 Task: Move the task Integrate website with a new chatbot for customer support to the section Done in the project BlazePath and filter the tasks in the project by Due next week
Action: Mouse moved to (539, 218)
Screenshot: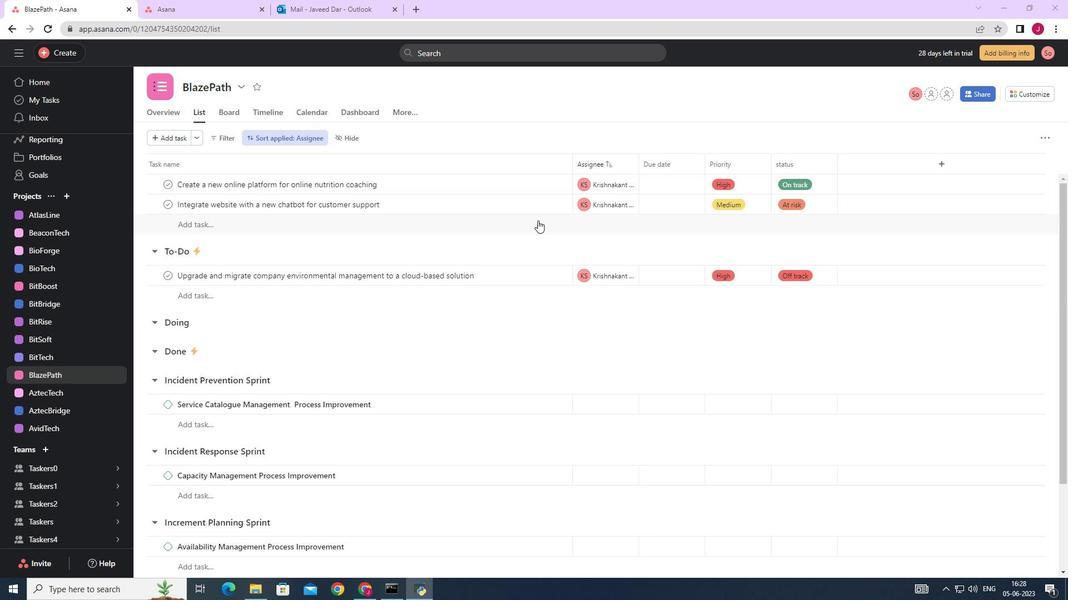 
Action: Mouse scrolled (539, 219) with delta (0, 0)
Screenshot: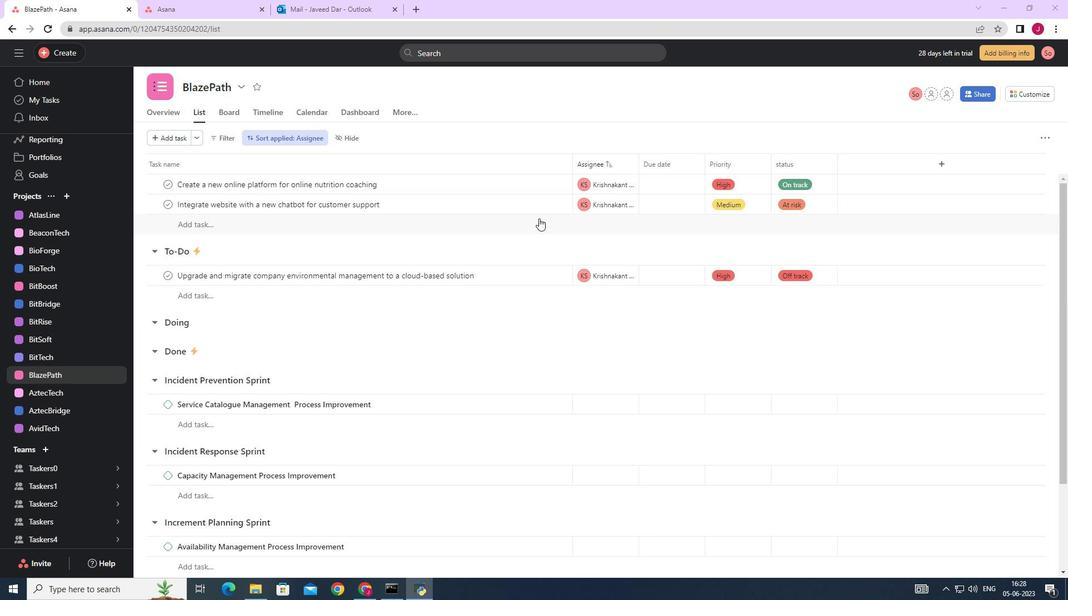 
Action: Mouse moved to (538, 204)
Screenshot: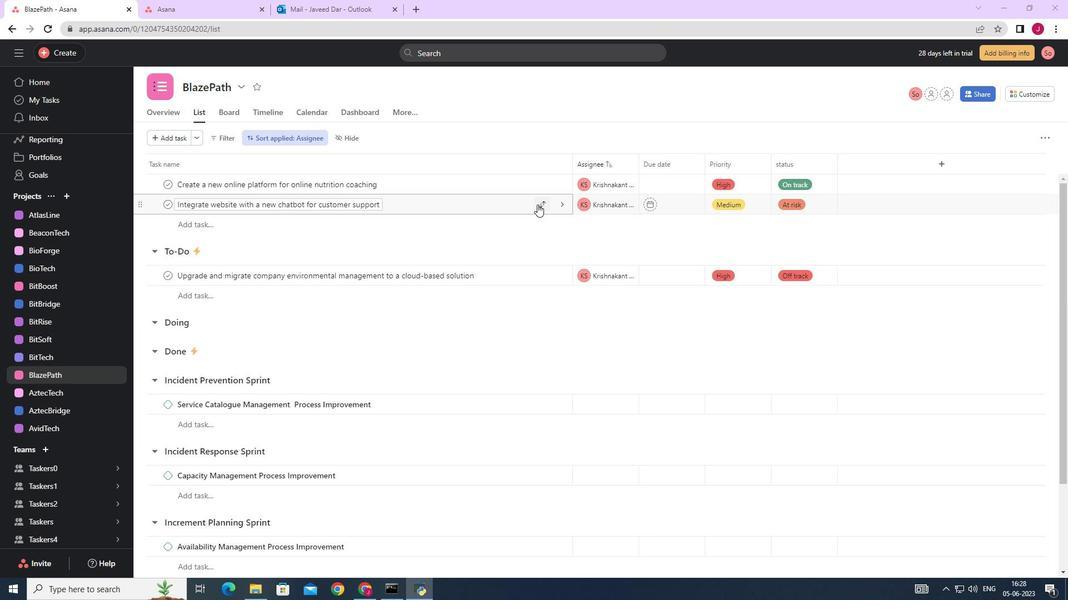 
Action: Mouse pressed left at (538, 204)
Screenshot: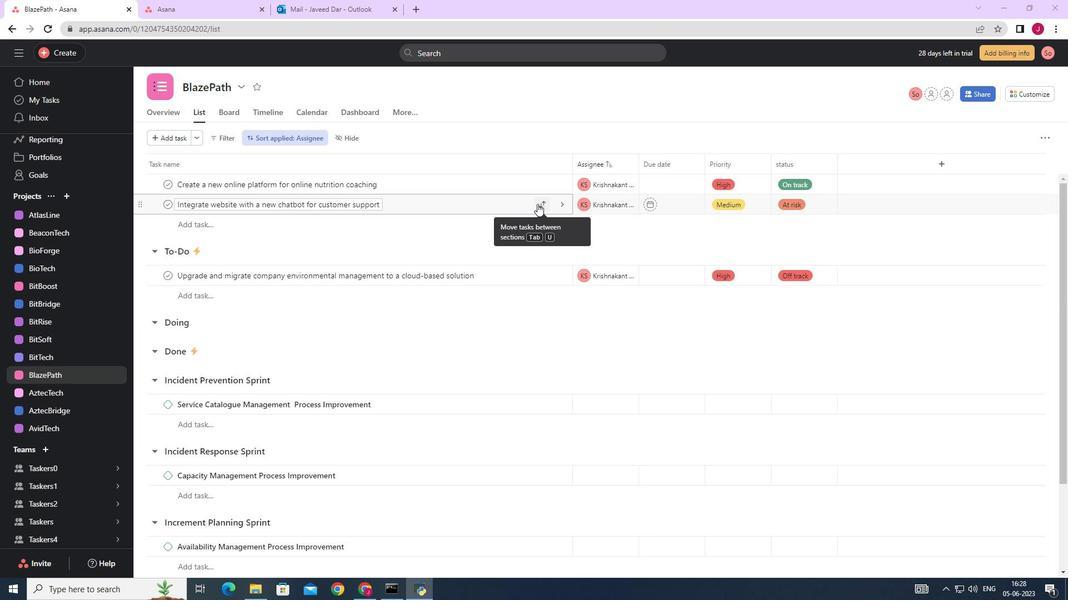 
Action: Mouse moved to (466, 305)
Screenshot: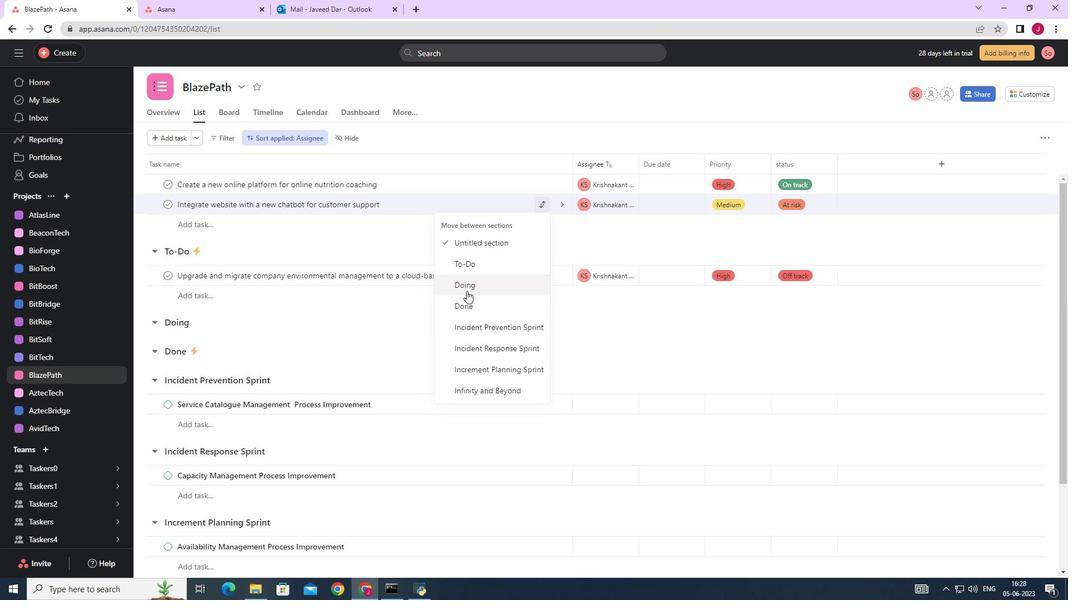 
Action: Mouse pressed left at (466, 305)
Screenshot: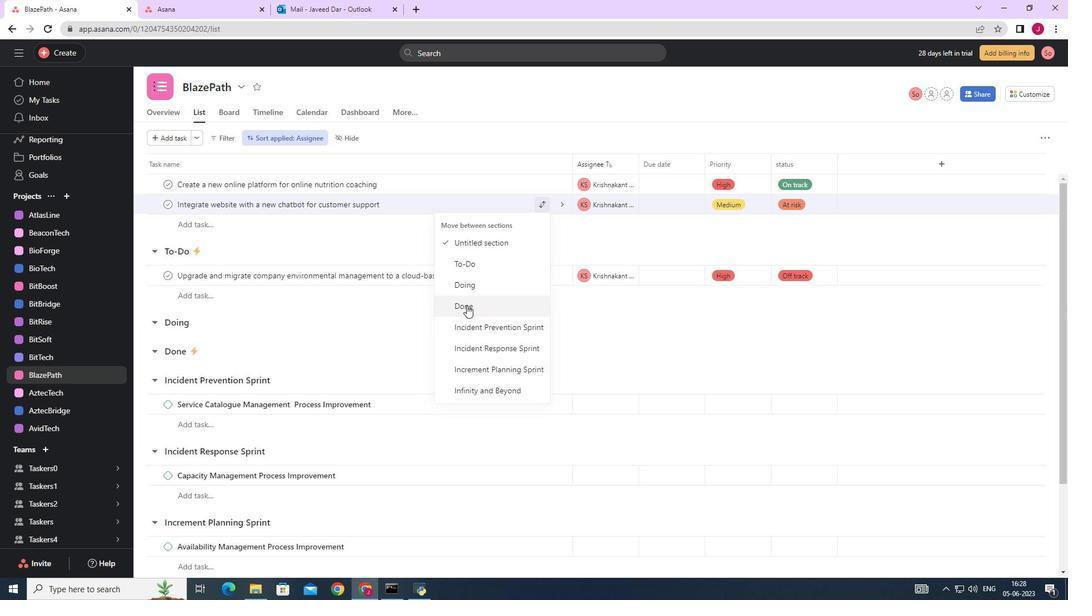 
Action: Mouse moved to (220, 137)
Screenshot: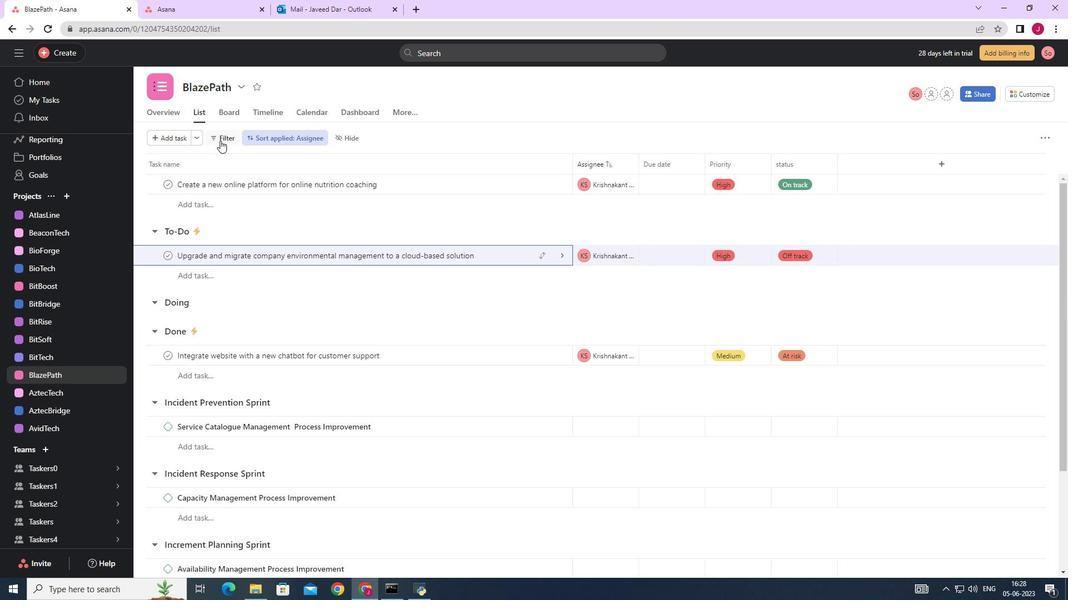 
Action: Mouse pressed left at (220, 137)
Screenshot: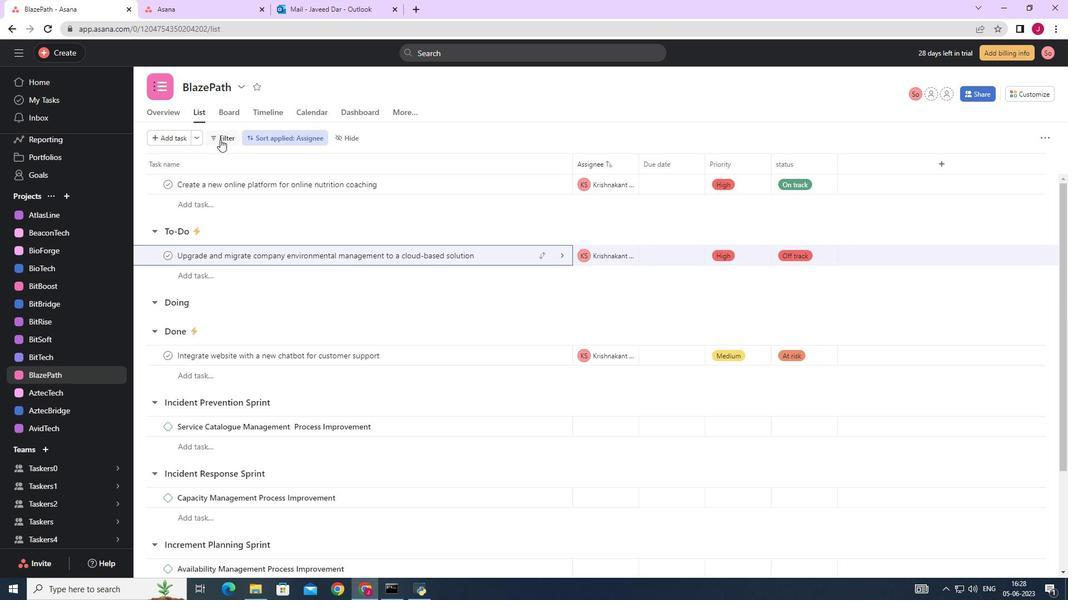 
Action: Mouse moved to (250, 202)
Screenshot: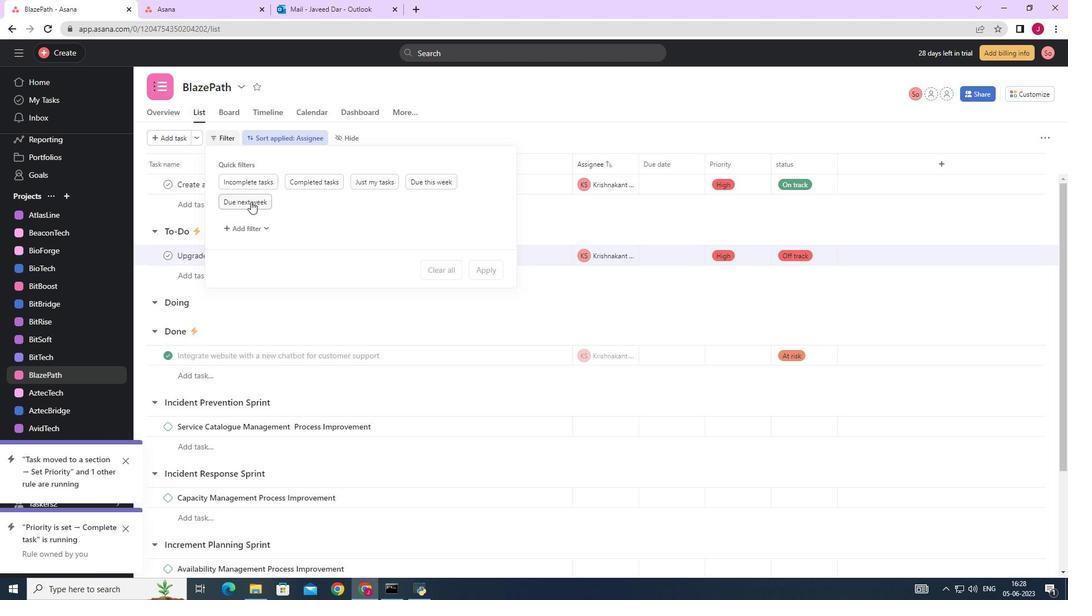 
Action: Mouse pressed left at (250, 202)
Screenshot: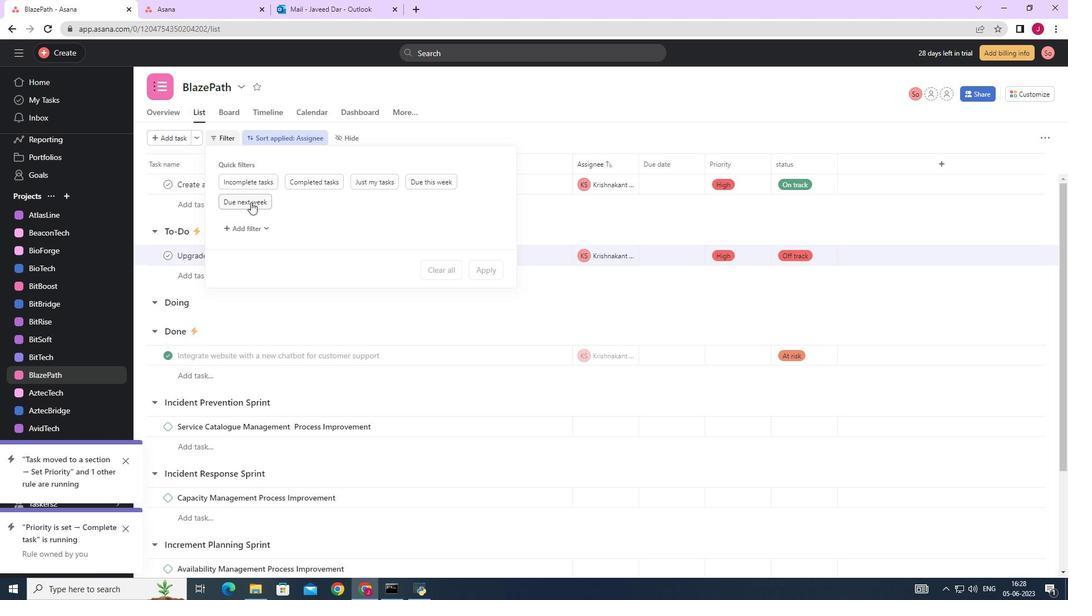 
Action: Mouse moved to (530, 344)
Screenshot: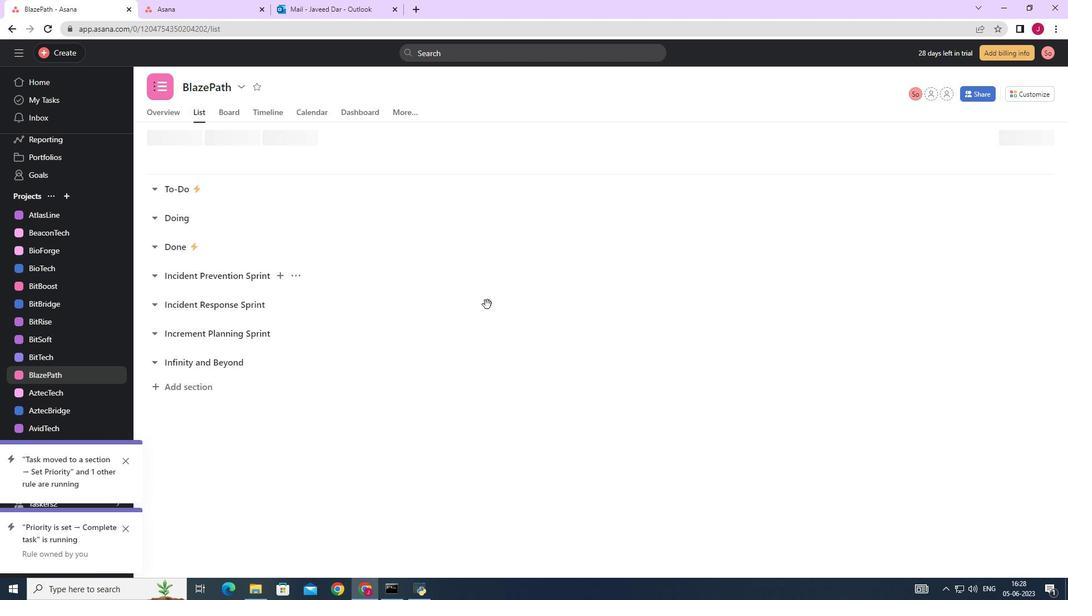 
